 Task: Locate the nearest golf courses to Scottsdale, Arizona, and Phoenix, Arizona.
Action: Mouse moved to (115, 84)
Screenshot: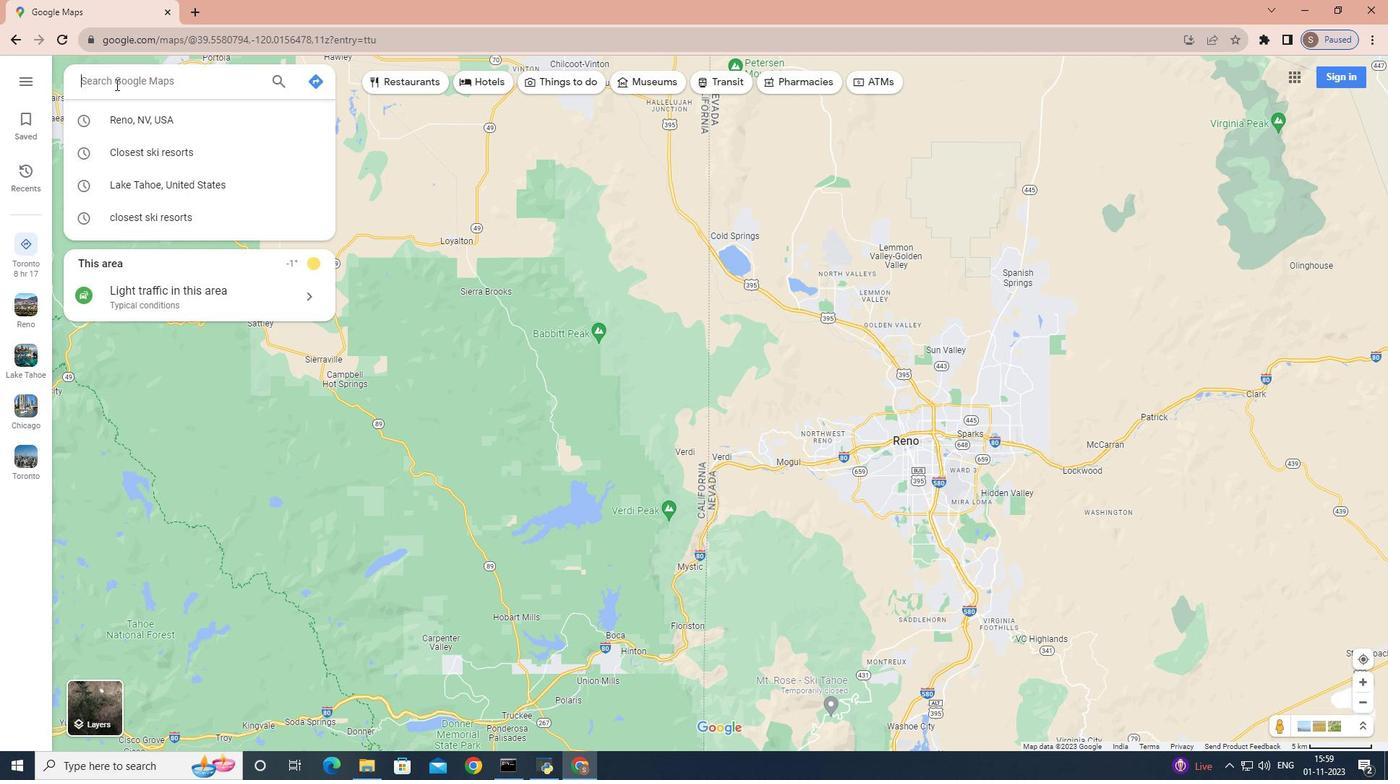 
Action: Mouse pressed left at (115, 84)
Screenshot: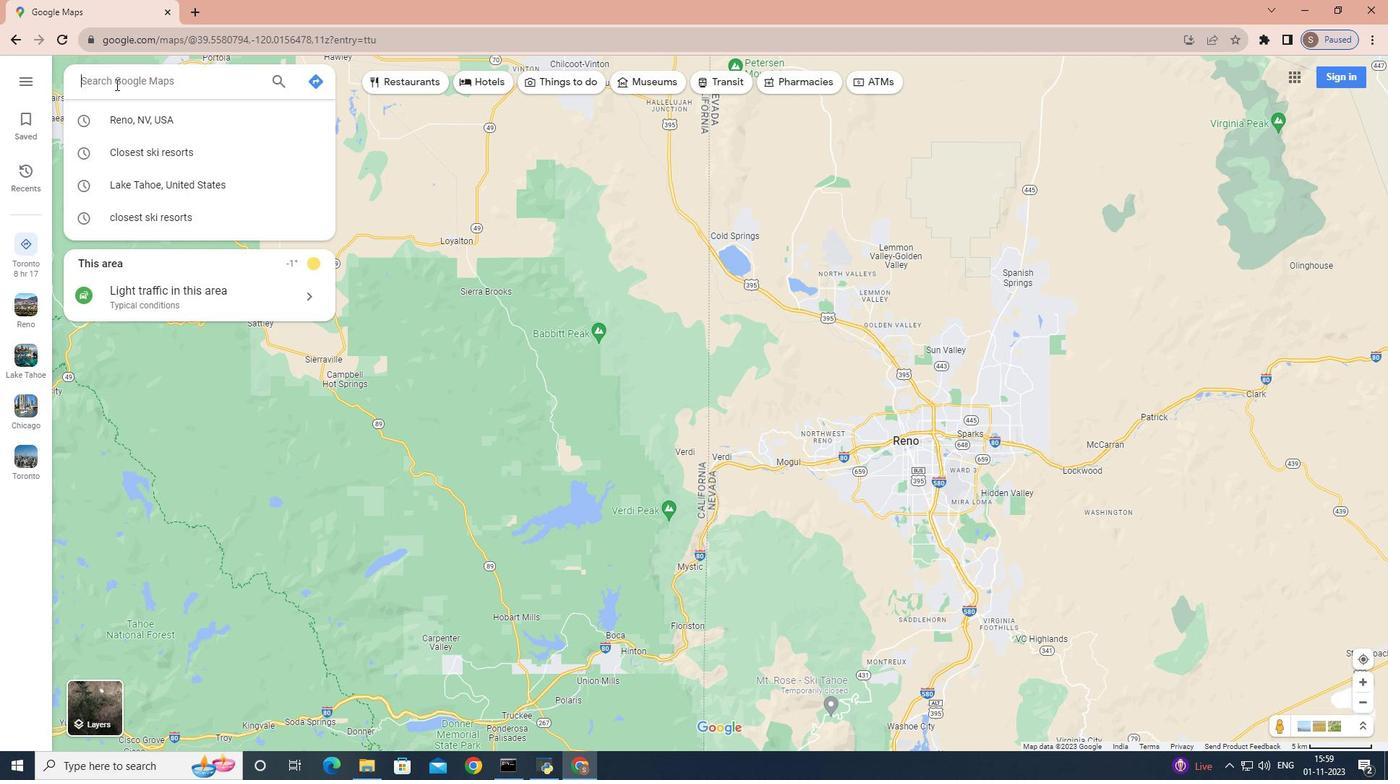 
Action: Key pressed <Key.shift>Scottsdale,<Key.space><Key.shift>Arizona<Key.enter>
Screenshot: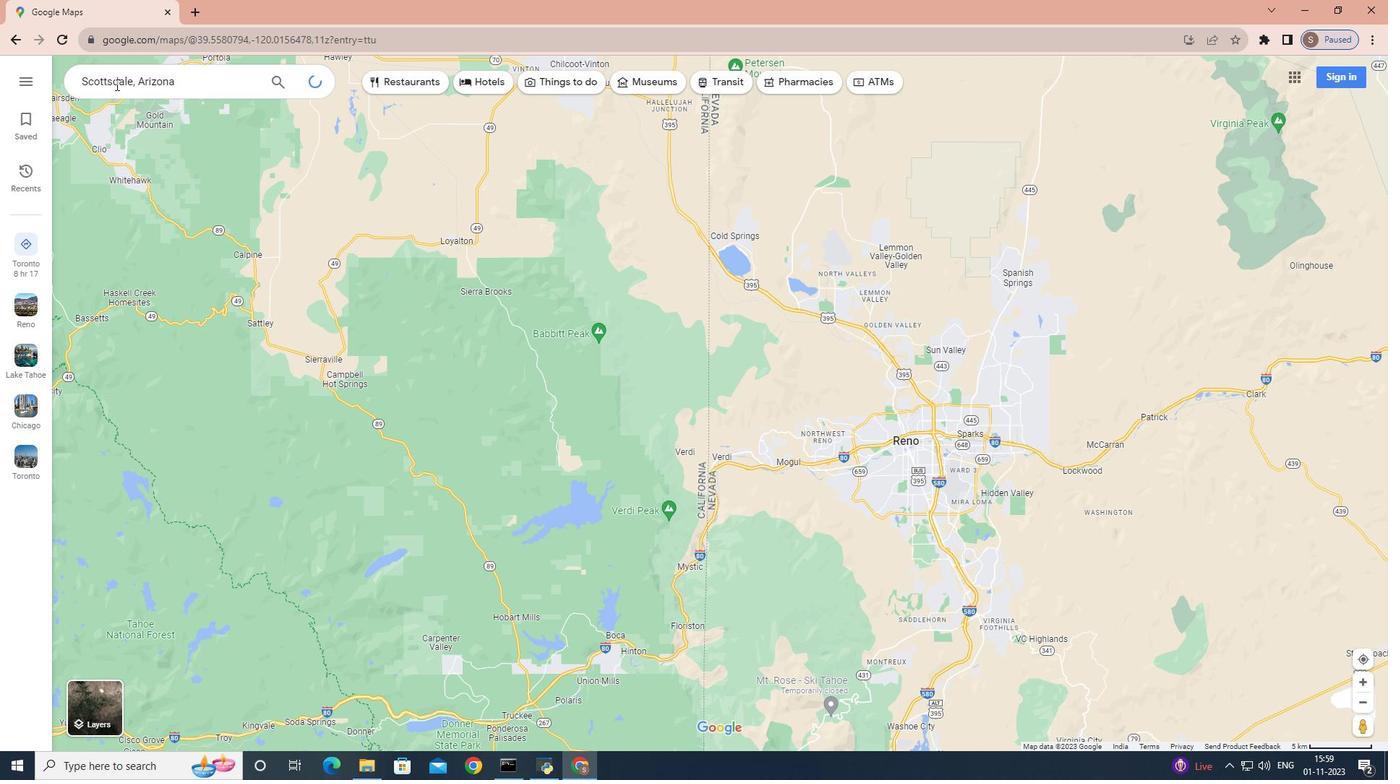 
Action: Mouse moved to (190, 324)
Screenshot: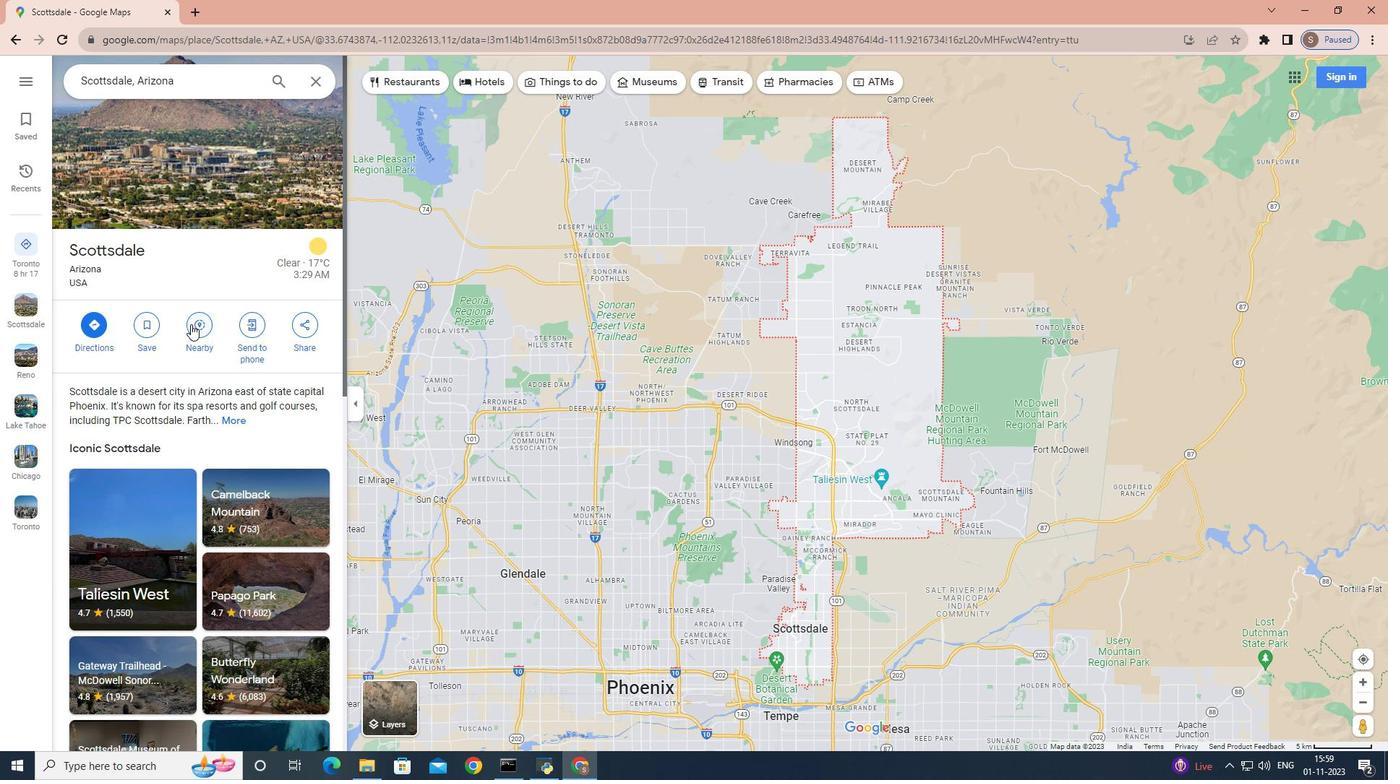 
Action: Mouse pressed left at (190, 324)
Screenshot: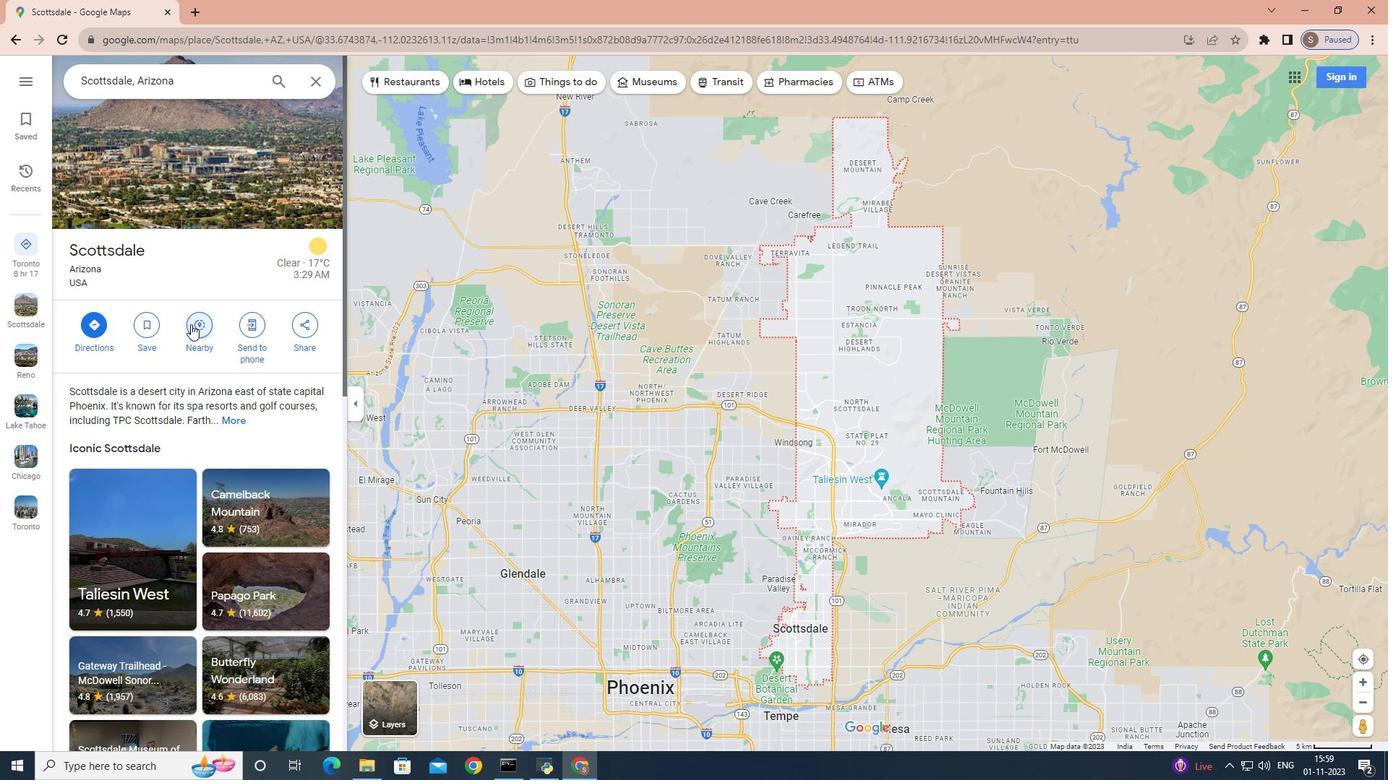 
Action: Key pressed nearest<Key.space>golf<Key.space>courses<Key.enter>
Screenshot: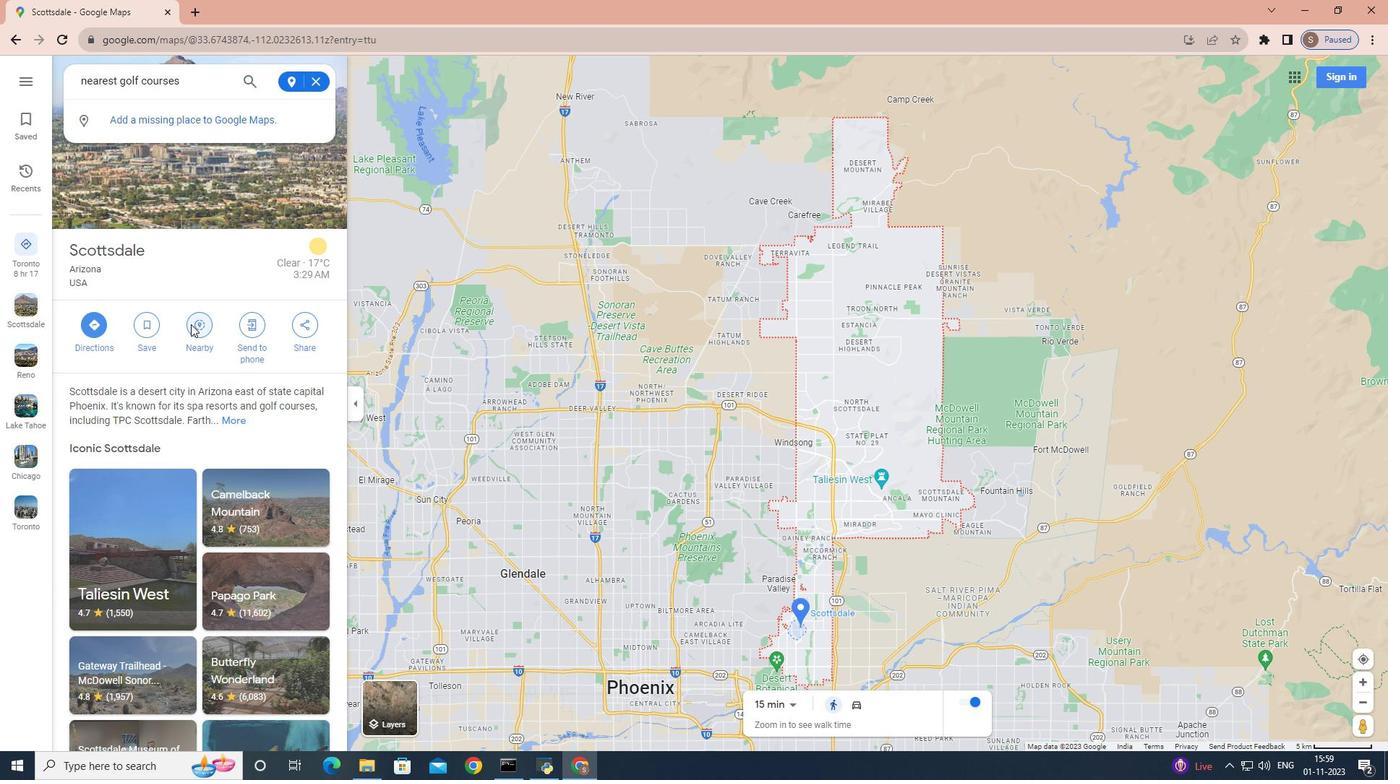 
Action: Mouse moved to (318, 80)
Screenshot: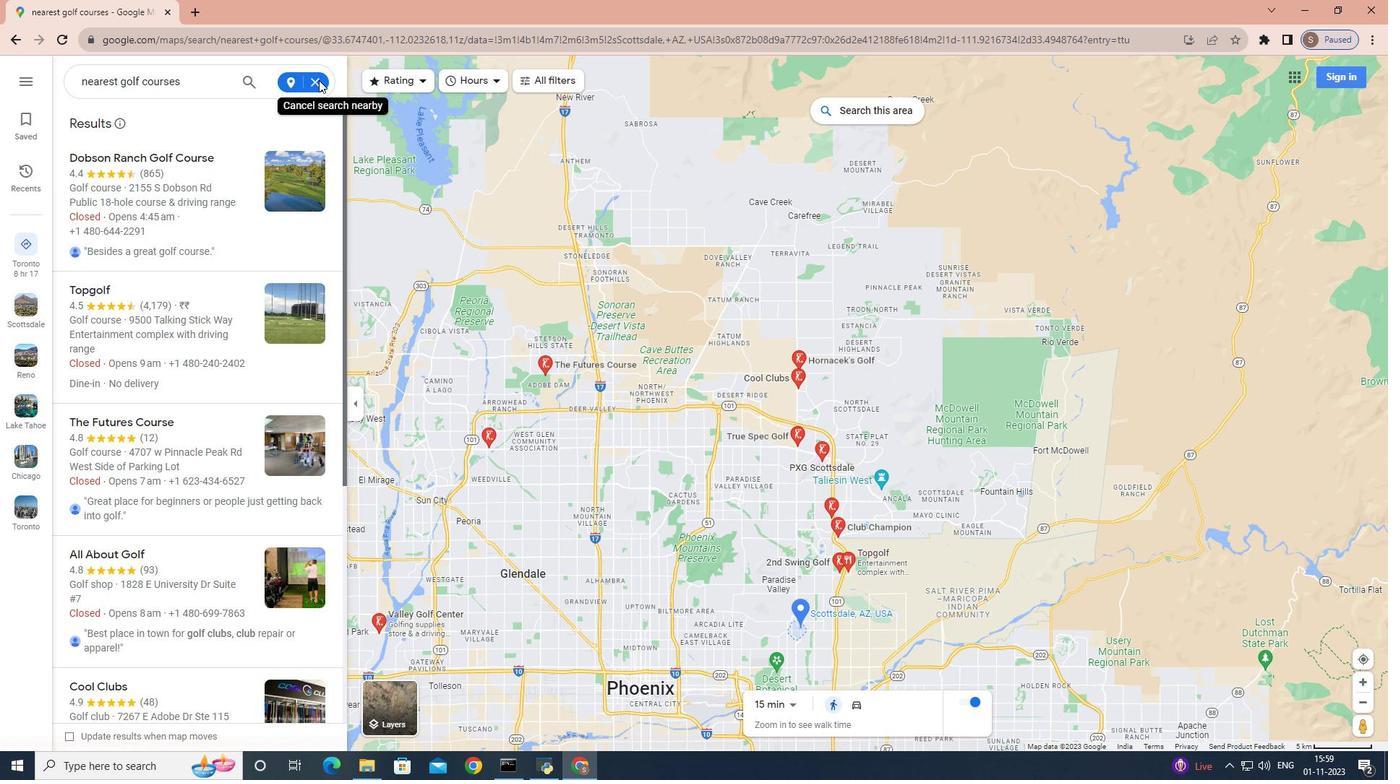 
Action: Mouse pressed left at (318, 80)
Screenshot: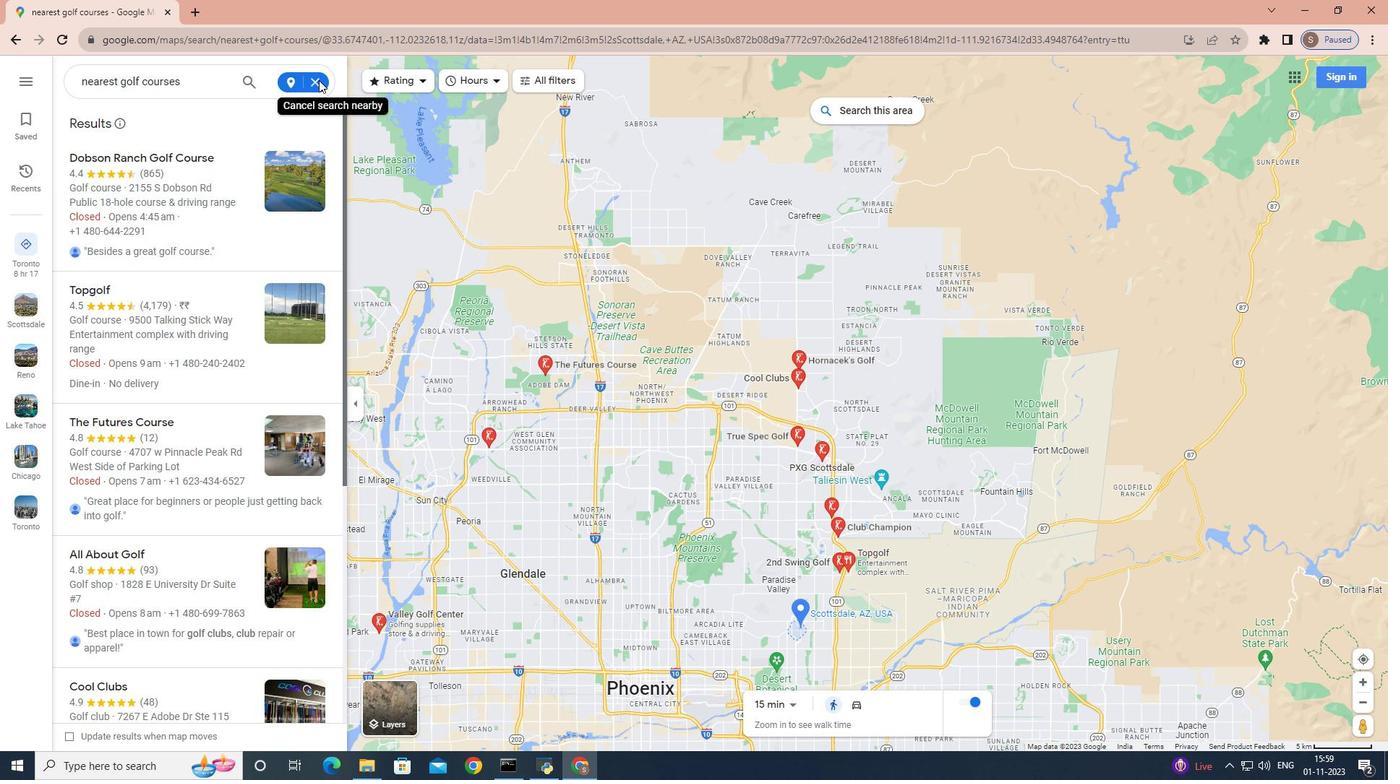 
Action: Mouse pressed left at (318, 80)
Screenshot: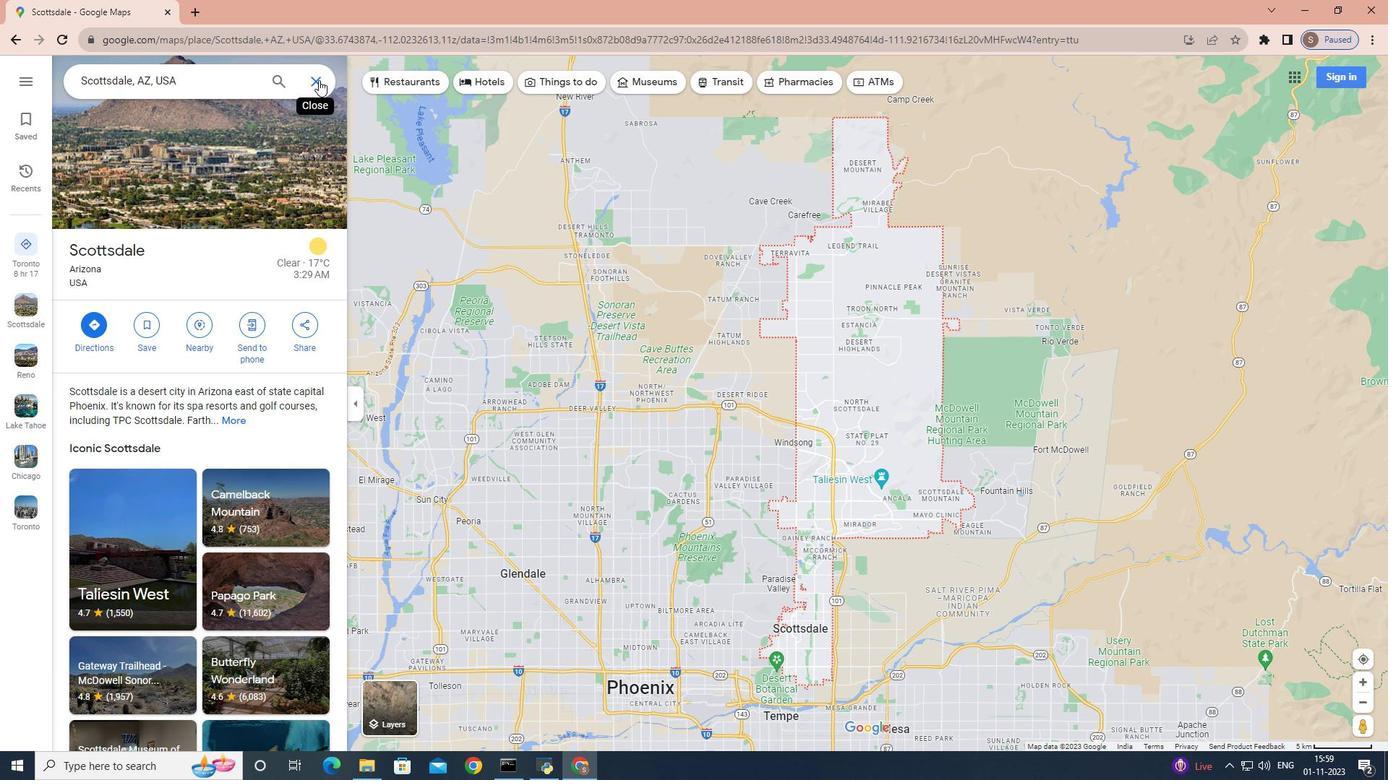 
Action: Key pressed <Key.shift>Phoenix,<Key.space><Key.shift>Arizona<Key.enter>
Screenshot: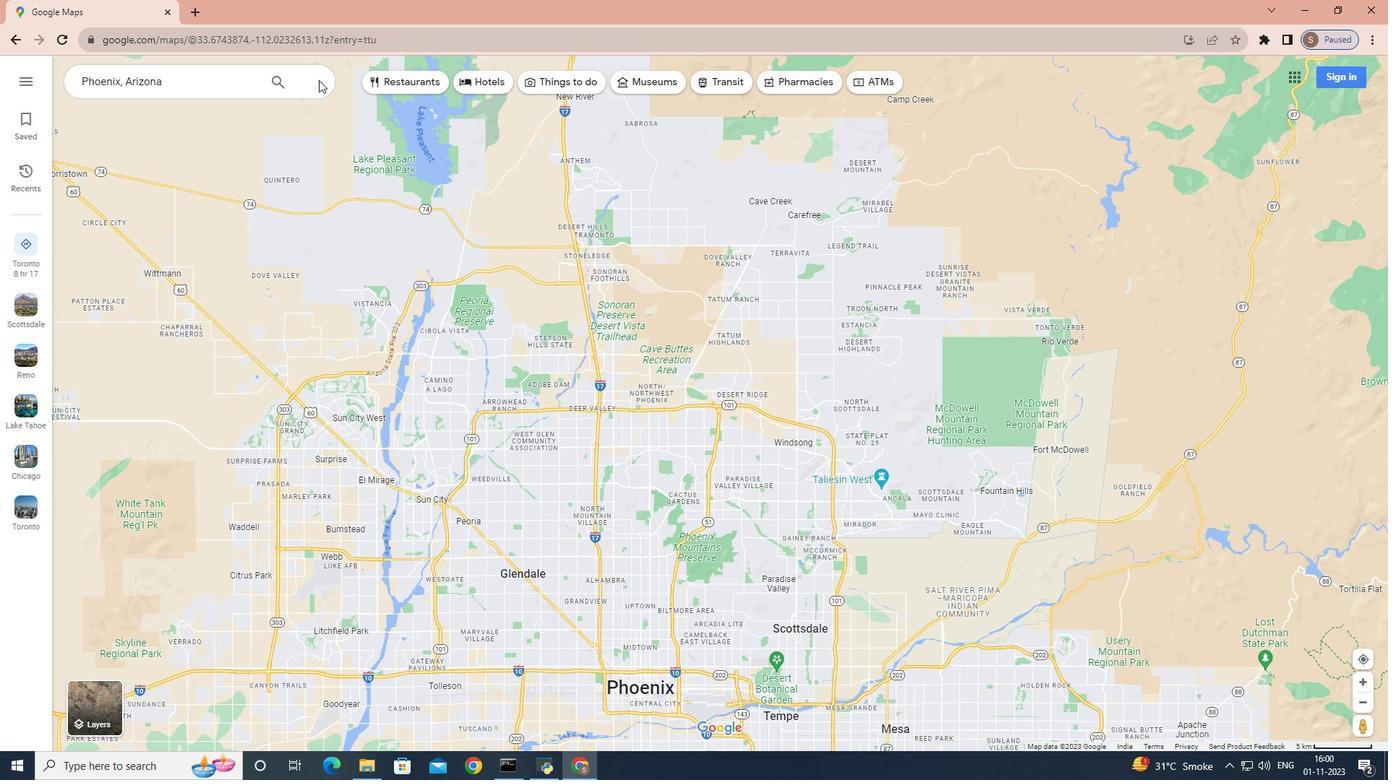 
Action: Mouse moved to (191, 315)
Screenshot: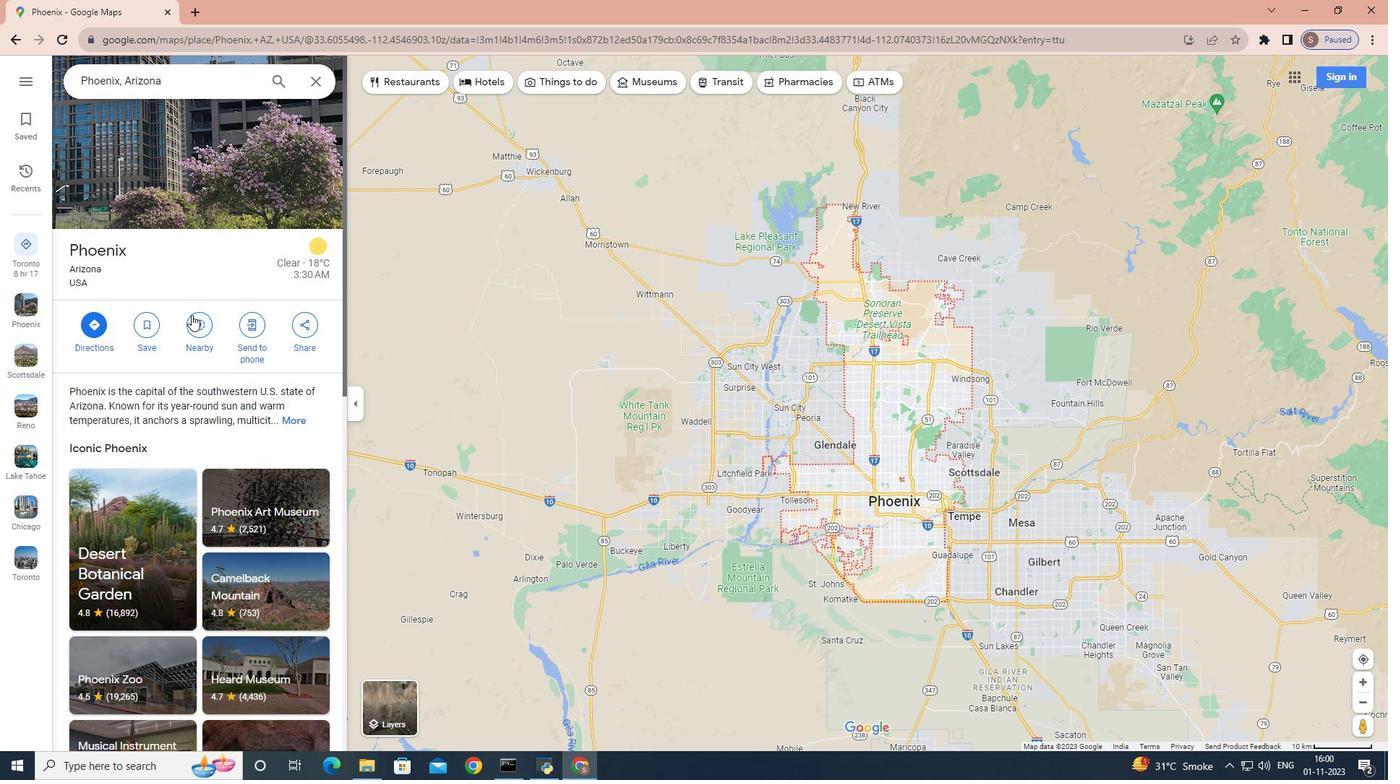 
Action: Mouse pressed left at (191, 315)
Screenshot: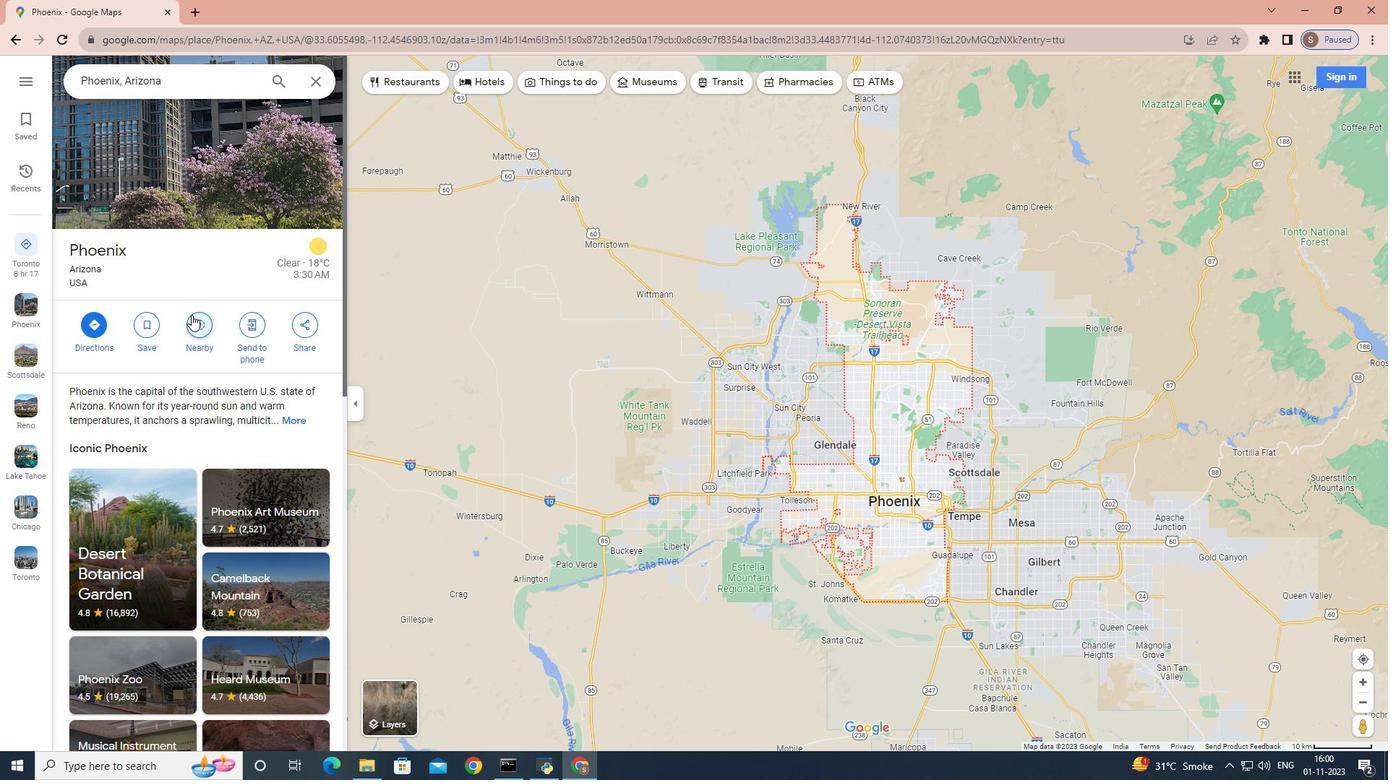 
Action: Mouse moved to (194, 317)
Screenshot: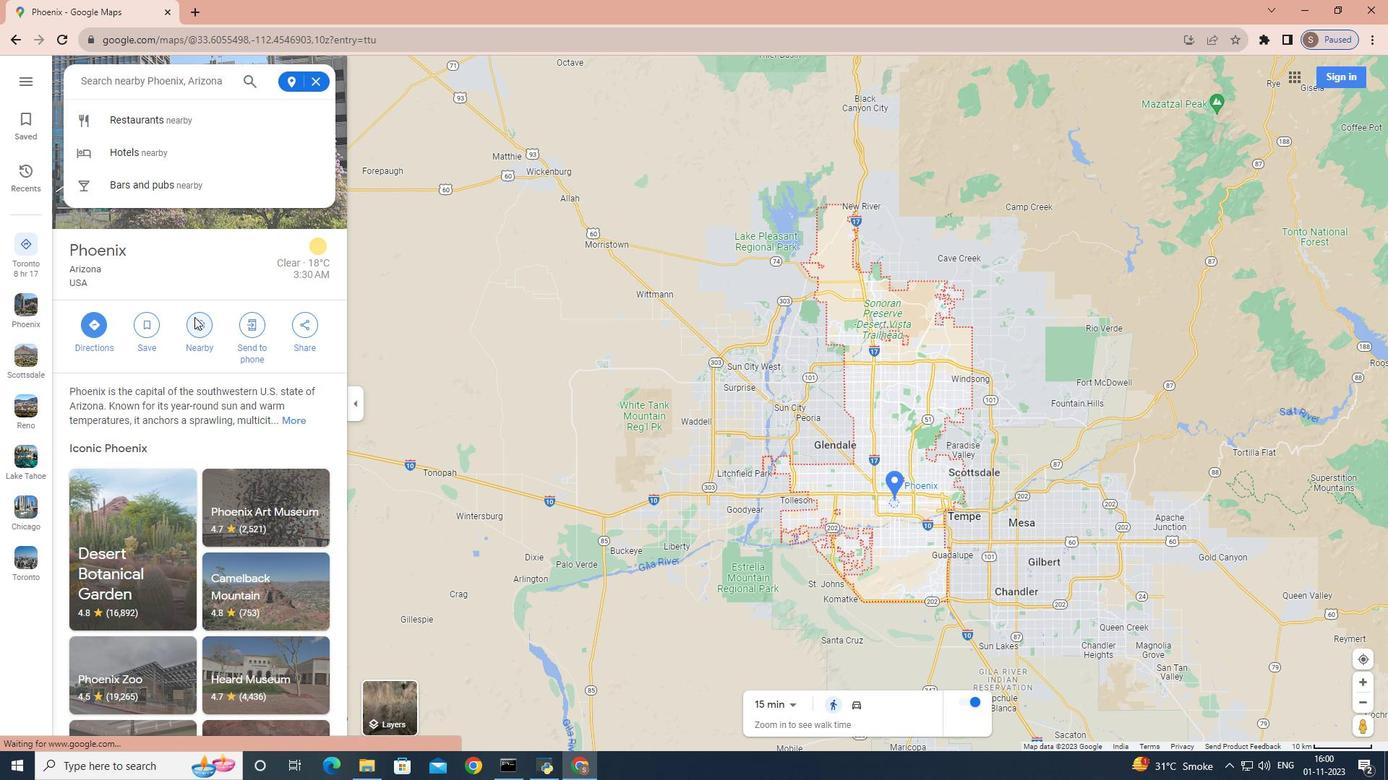 
Action: Key pressed nearest<Key.space>golf<Key.space>coue<Key.backspace>rses<Key.space>to<Key.space><Key.shift><Key.shift><Key.shift><Key.shift>Scottsdale<Key.enter>
Screenshot: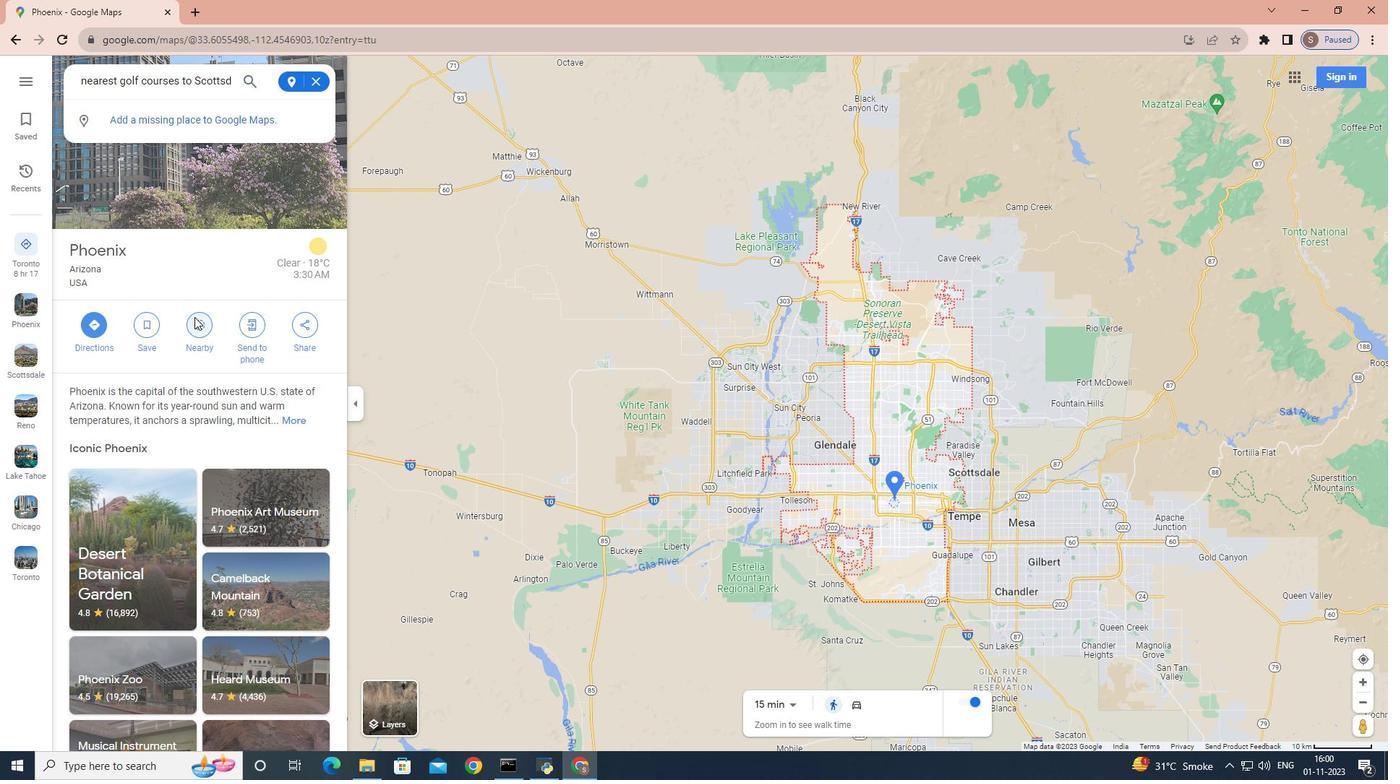 
Action: Mouse moved to (198, 323)
Screenshot: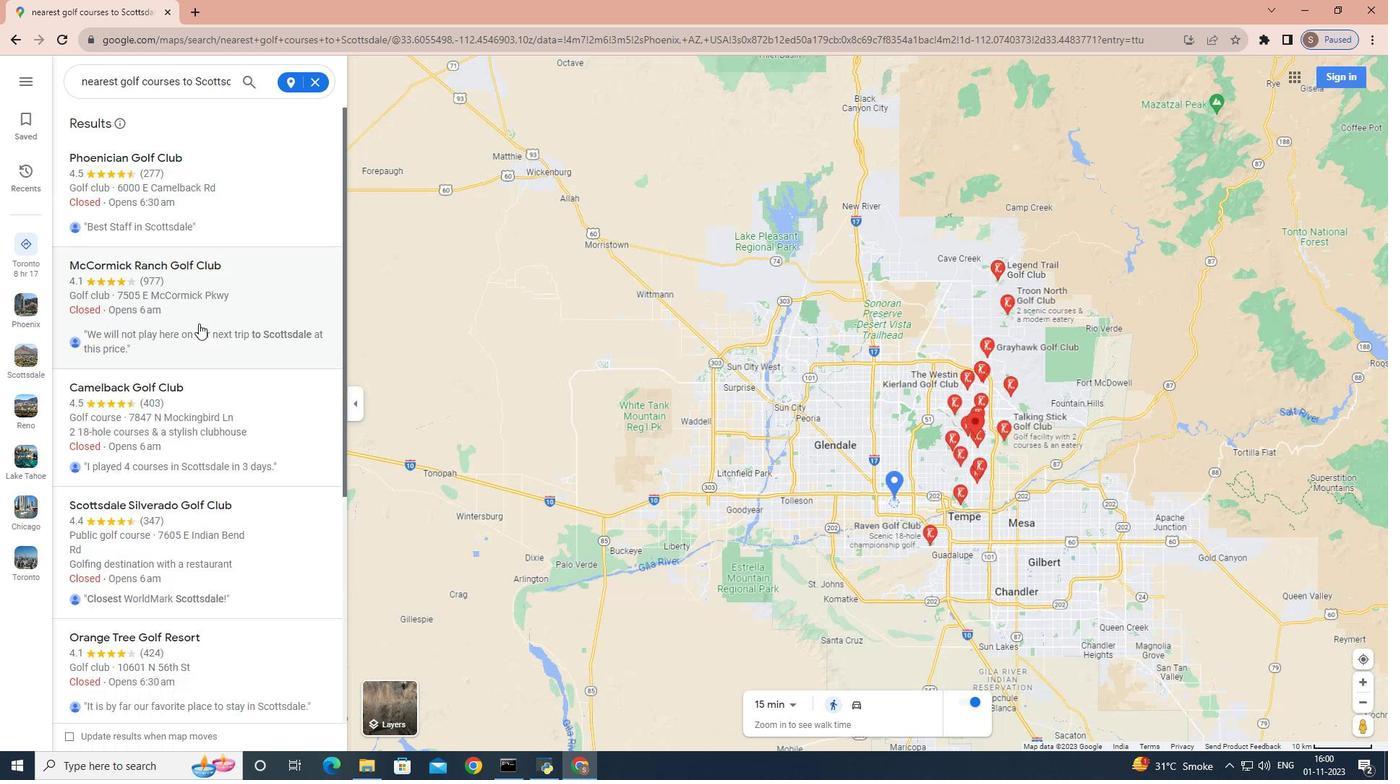 
